 Task: Add Nordic Naturals Vitamin C Gummies to the cart.
Action: Mouse pressed left at (17, 70)
Screenshot: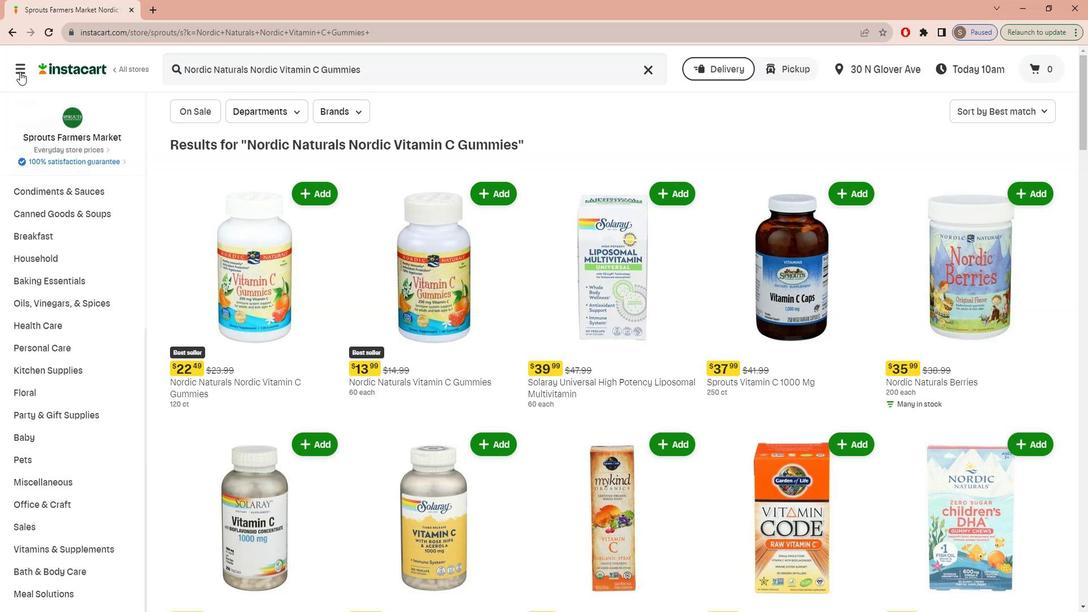 
Action: Mouse moved to (22, 144)
Screenshot: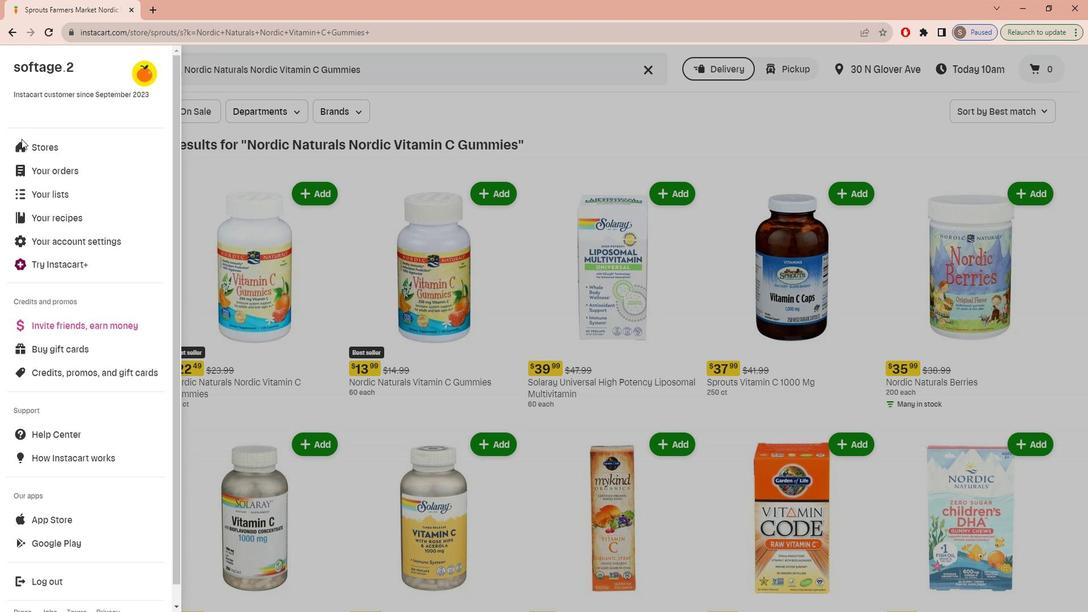 
Action: Mouse pressed left at (22, 144)
Screenshot: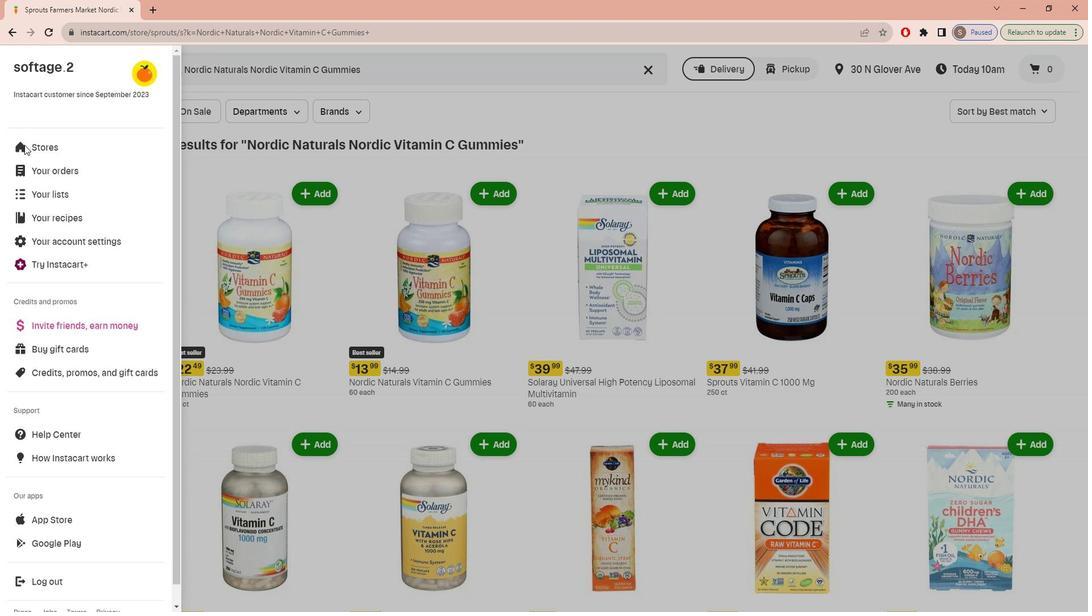
Action: Mouse moved to (249, 112)
Screenshot: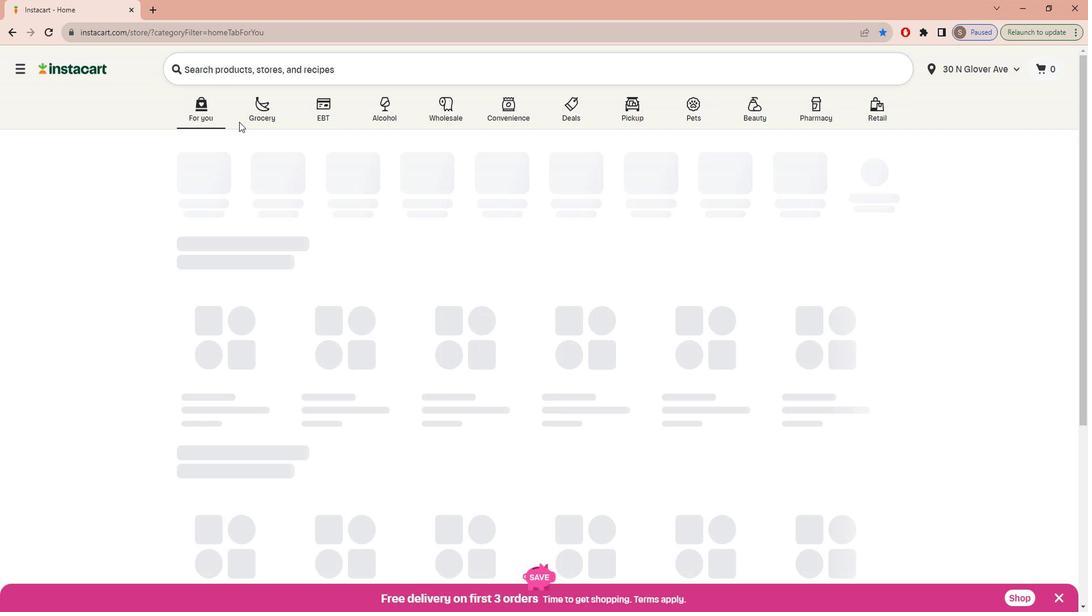 
Action: Mouse pressed left at (249, 112)
Screenshot: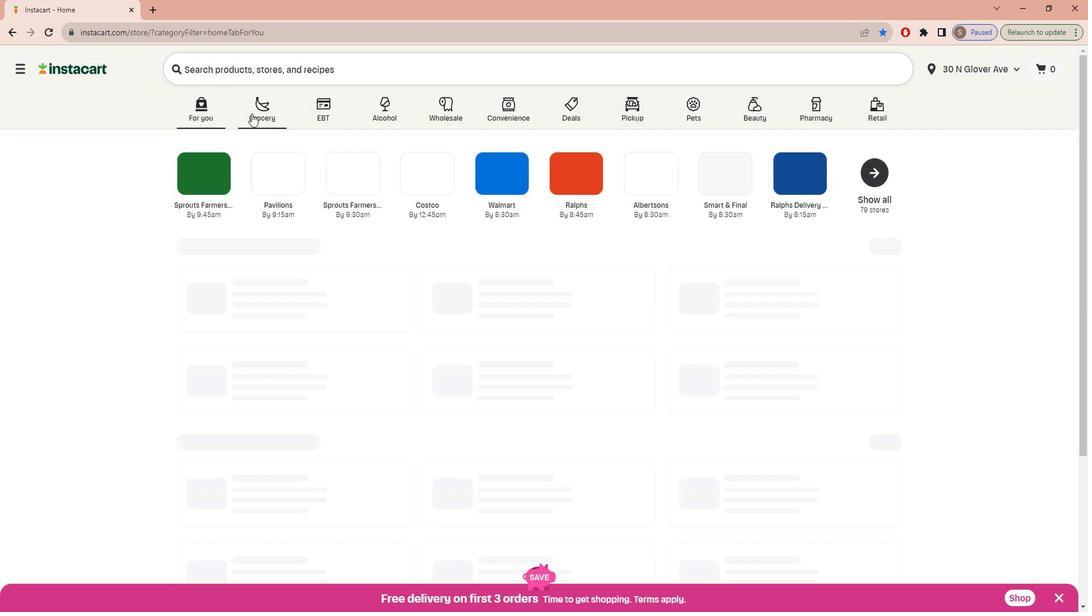 
Action: Mouse moved to (253, 346)
Screenshot: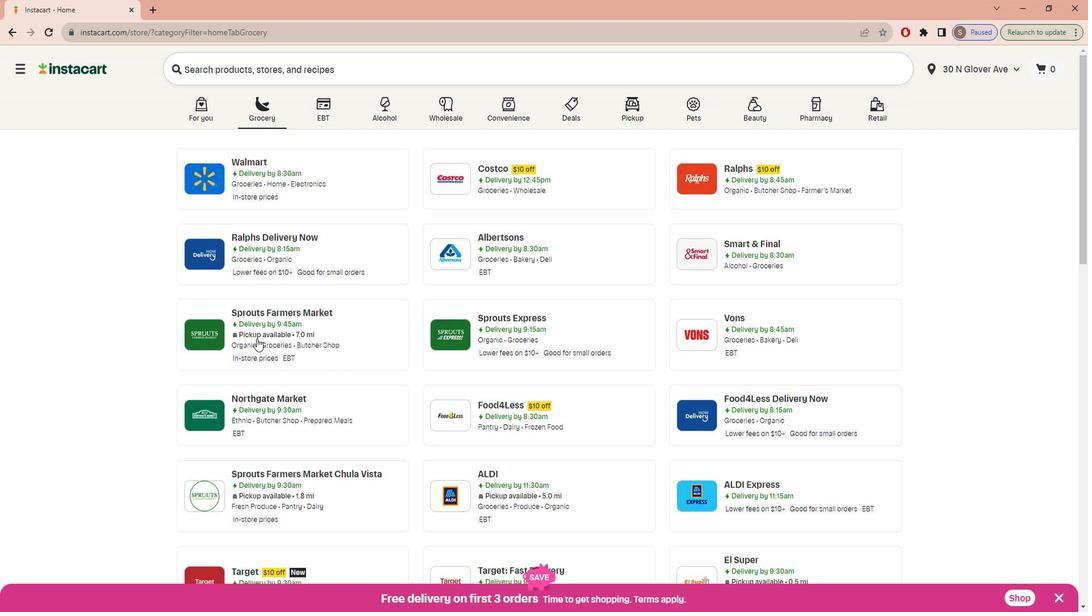 
Action: Mouse pressed left at (253, 346)
Screenshot: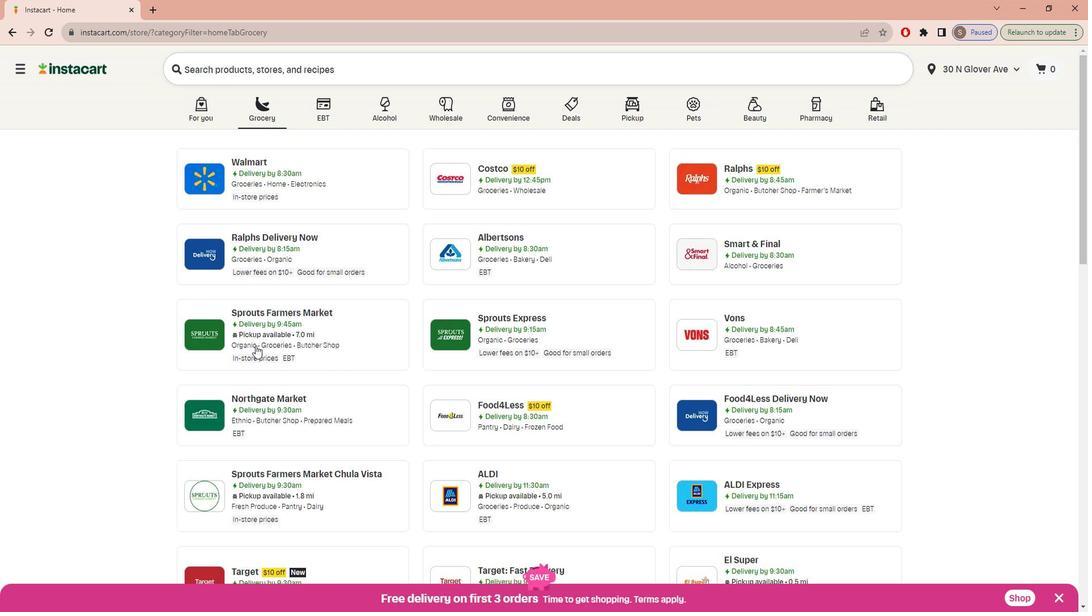 
Action: Mouse moved to (31, 452)
Screenshot: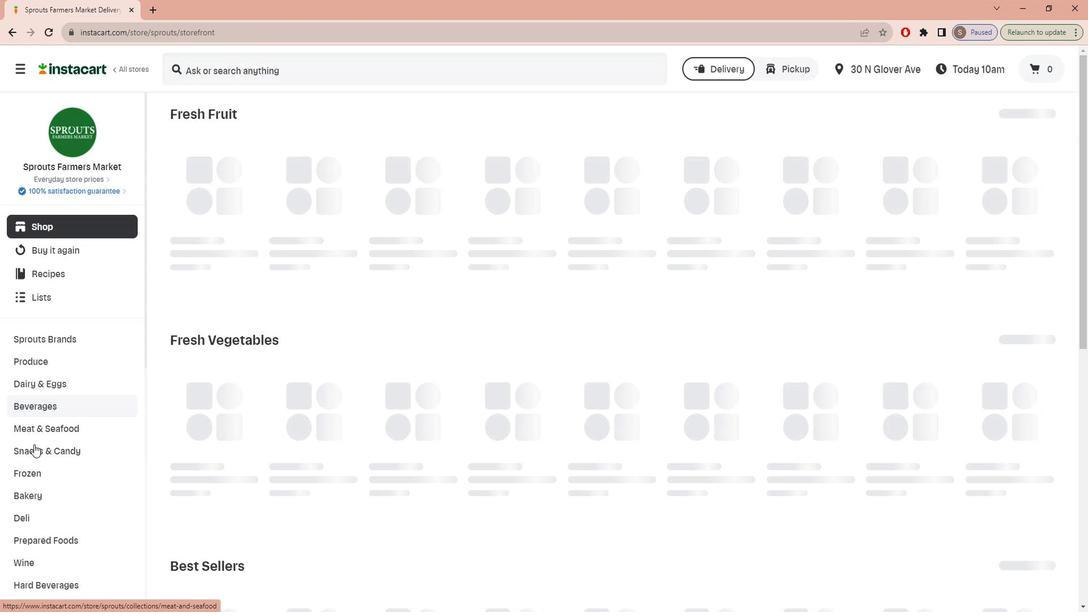 
Action: Mouse scrolled (31, 451) with delta (0, 0)
Screenshot: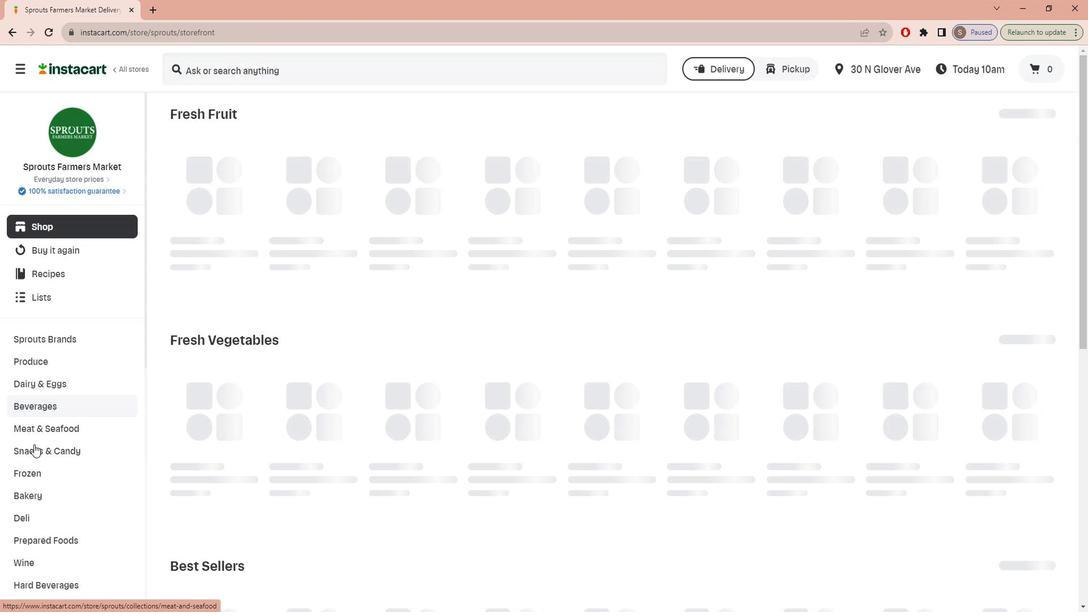 
Action: Mouse moved to (31, 454)
Screenshot: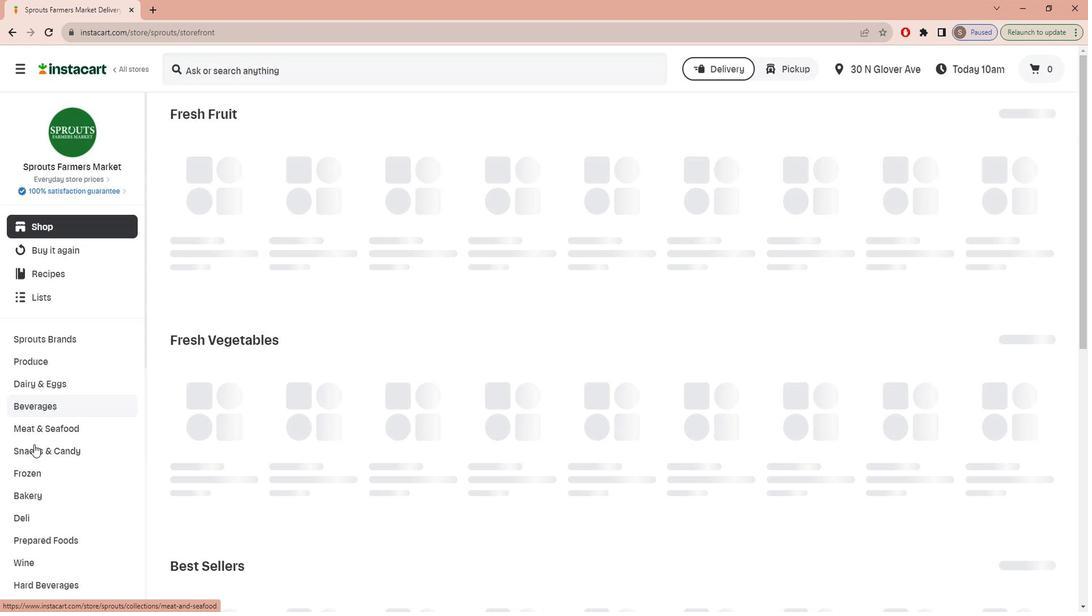 
Action: Mouse scrolled (31, 453) with delta (0, 0)
Screenshot: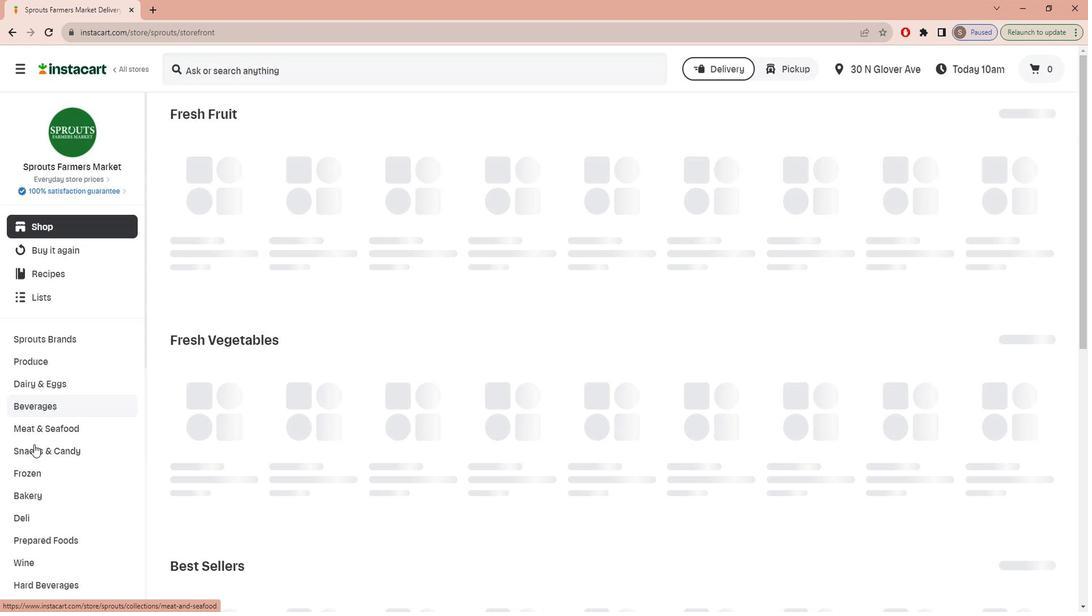 
Action: Mouse moved to (31, 457)
Screenshot: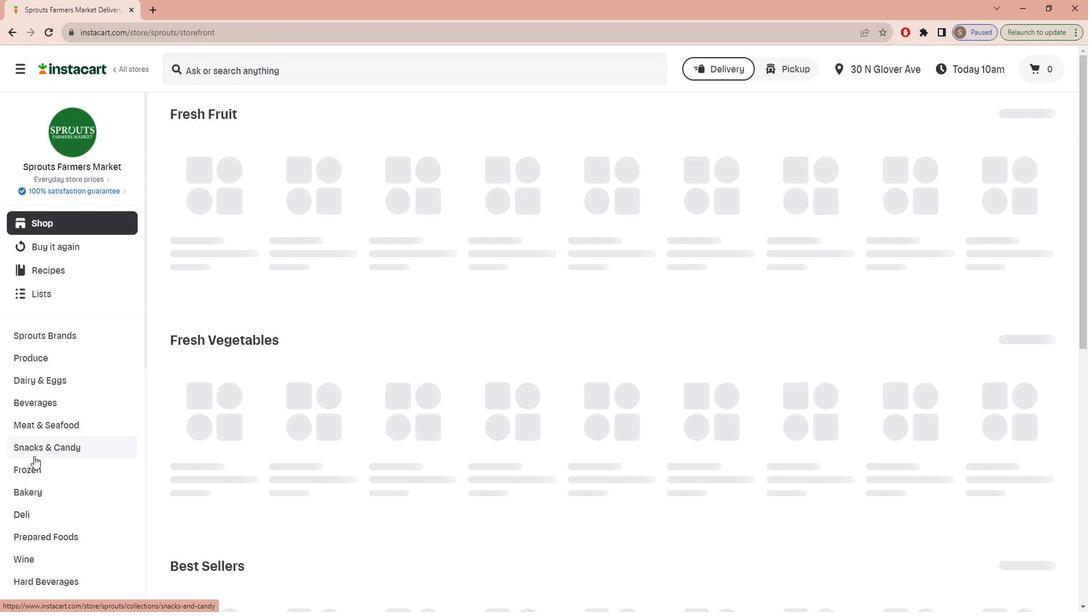 
Action: Mouse scrolled (31, 457) with delta (0, 0)
Screenshot: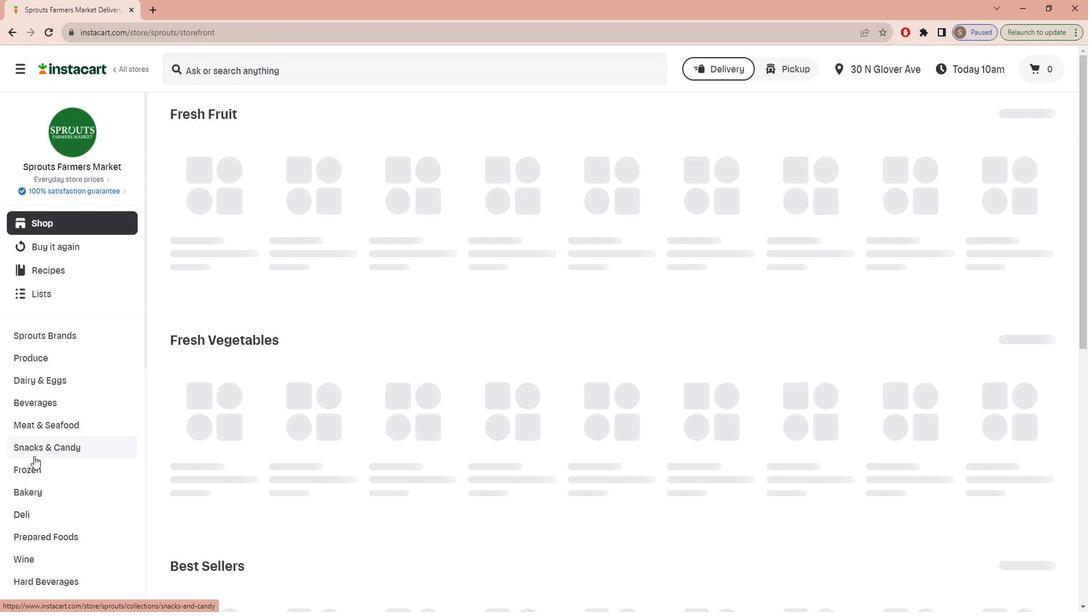 
Action: Mouse moved to (31, 458)
Screenshot: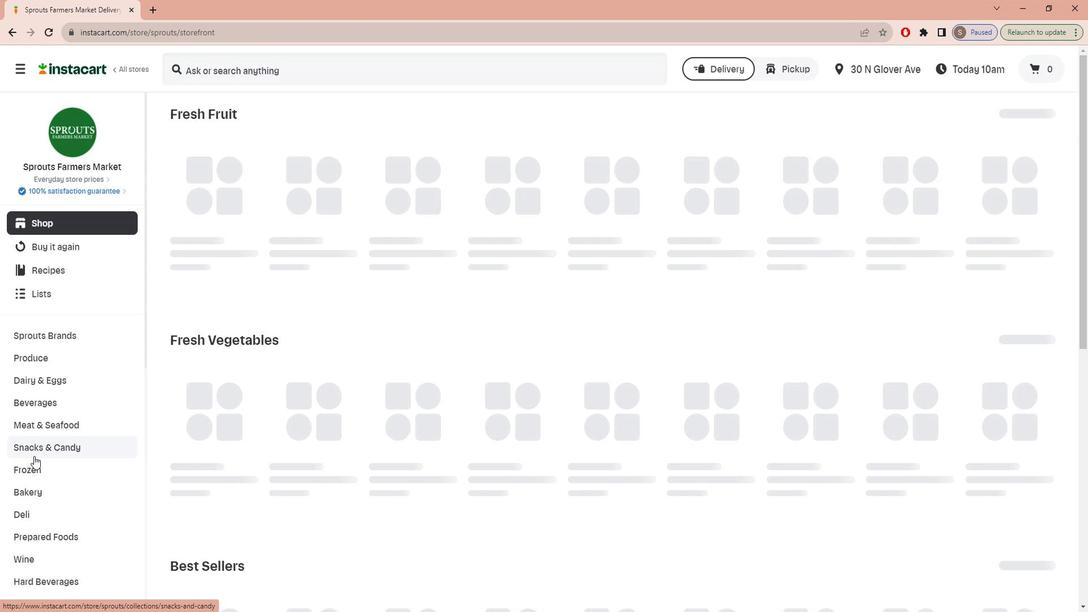 
Action: Mouse scrolled (31, 457) with delta (0, 0)
Screenshot: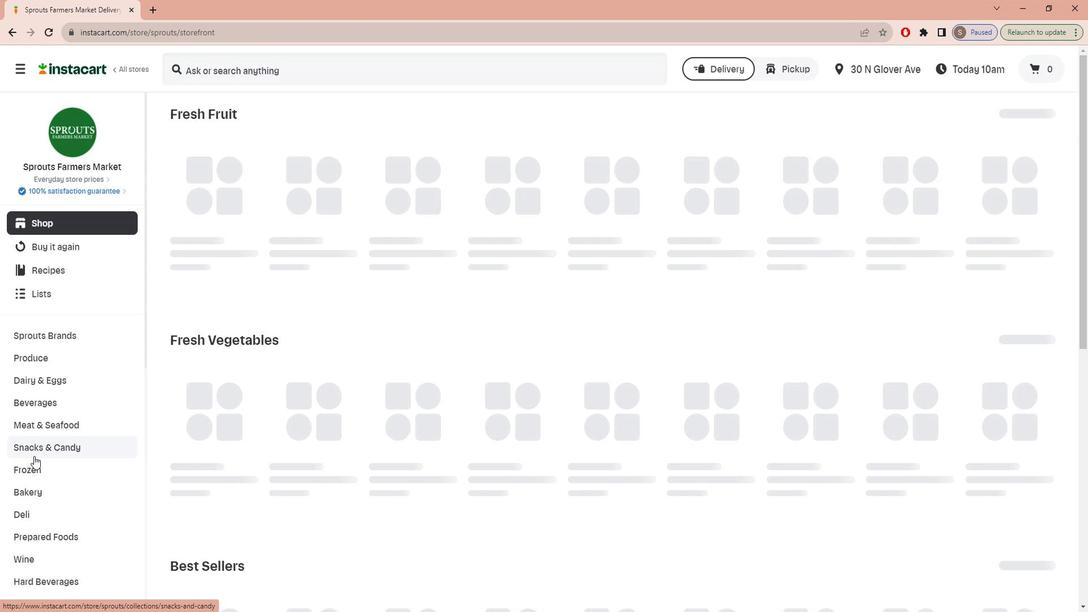 
Action: Mouse moved to (31, 459)
Screenshot: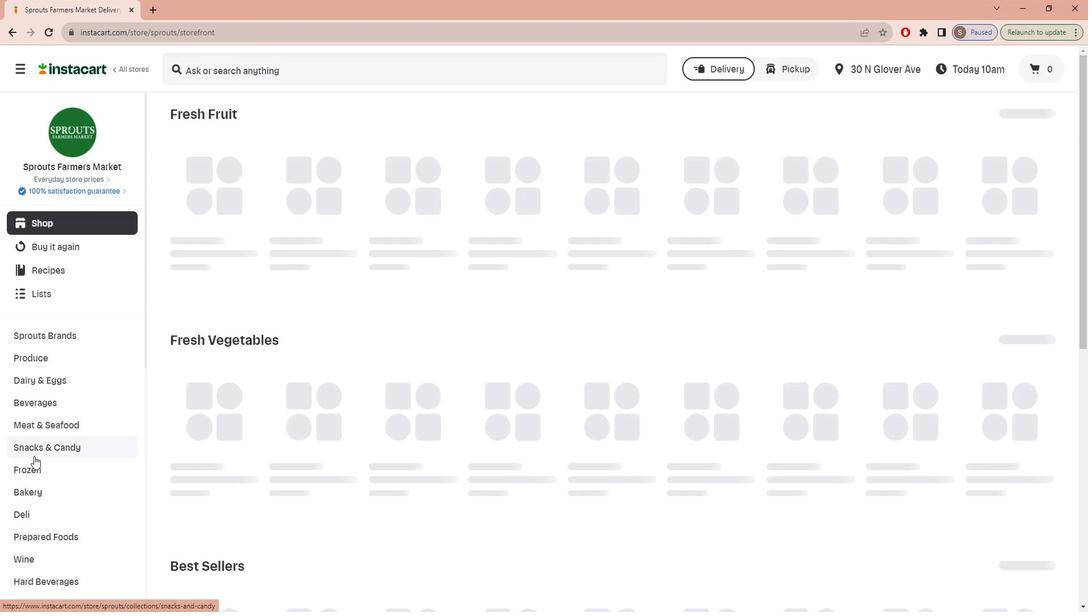 
Action: Mouse scrolled (31, 458) with delta (0, 0)
Screenshot: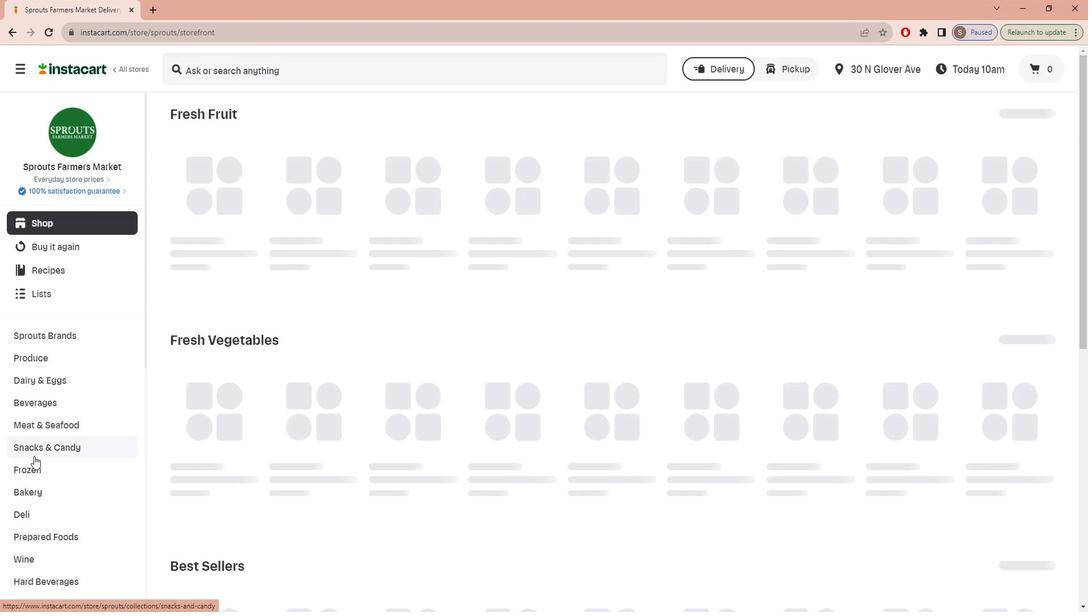 
Action: Mouse moved to (31, 461)
Screenshot: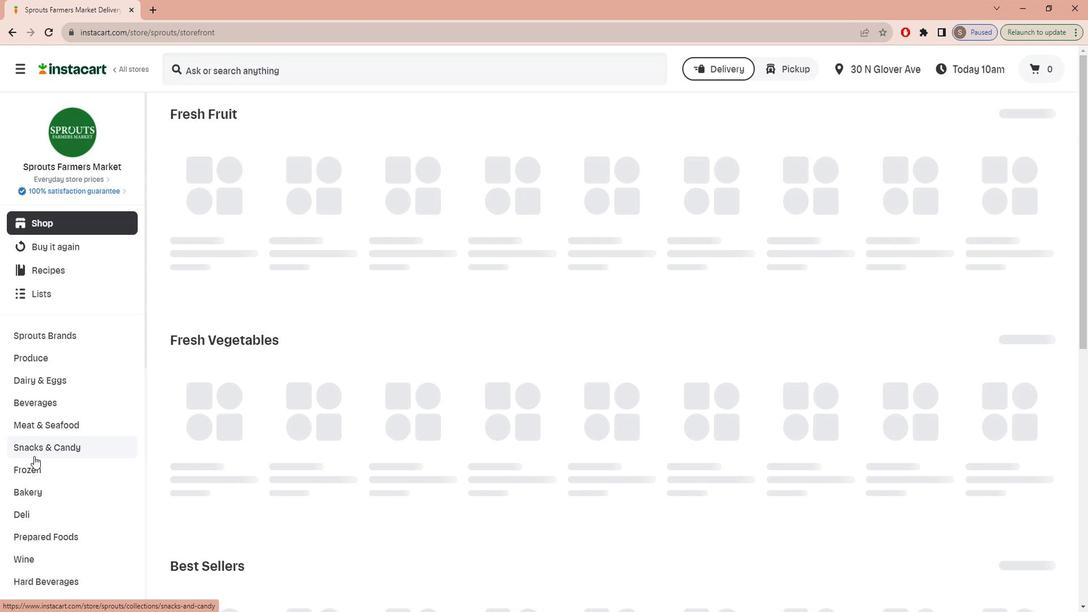 
Action: Mouse scrolled (31, 461) with delta (0, 0)
Screenshot: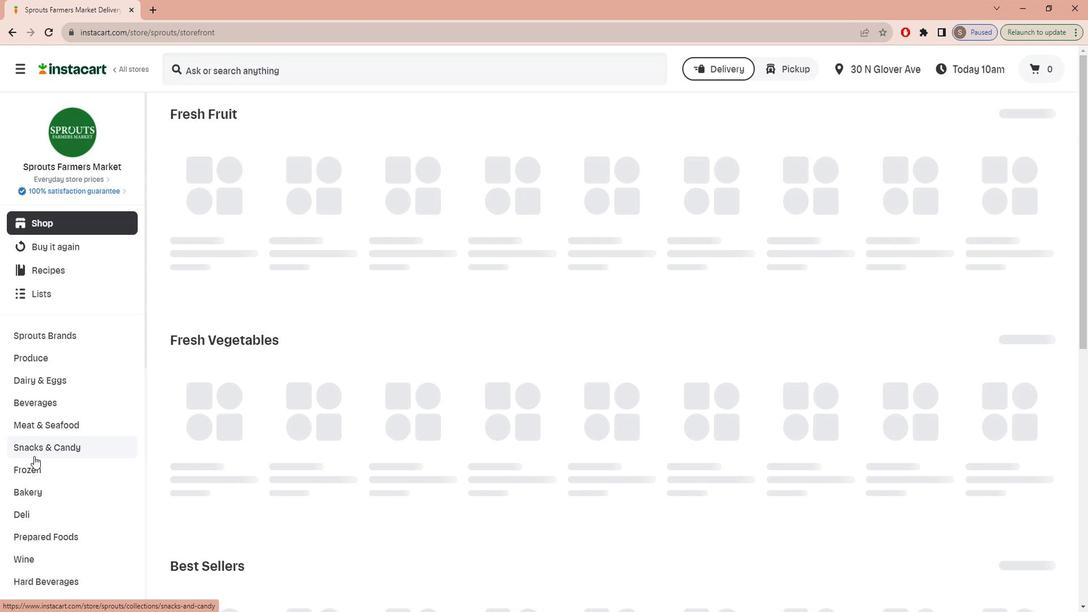 
Action: Mouse moved to (31, 462)
Screenshot: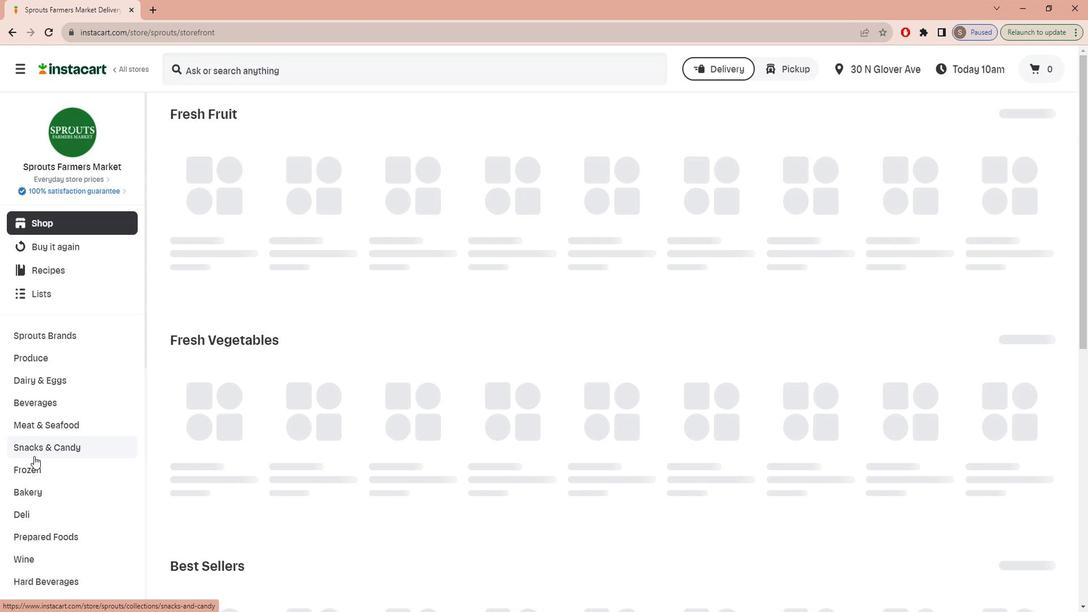 
Action: Mouse scrolled (31, 462) with delta (0, 0)
Screenshot: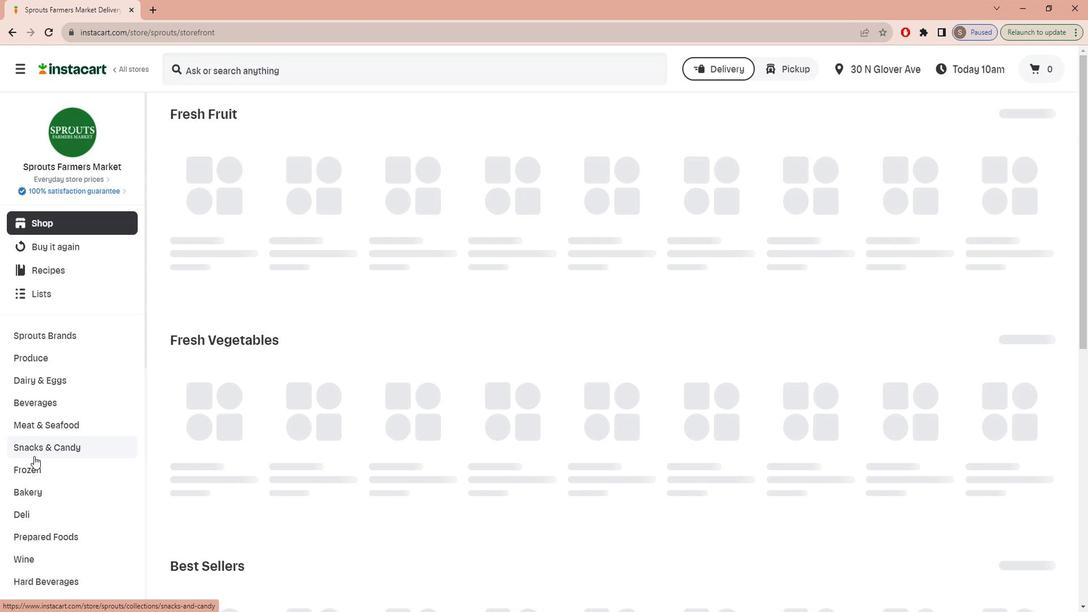 
Action: Mouse moved to (40, 521)
Screenshot: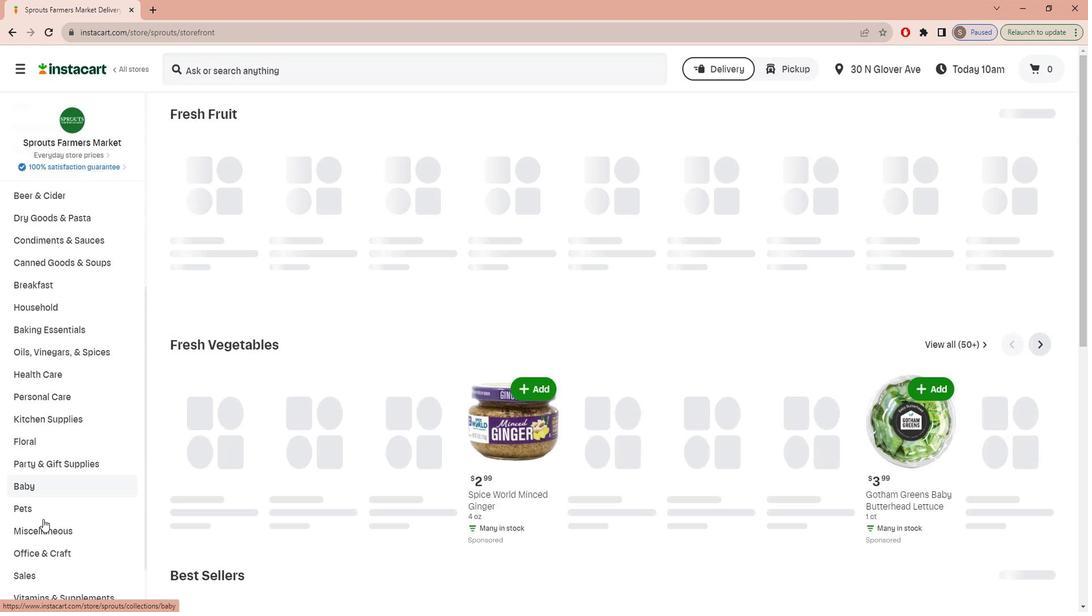 
Action: Mouse scrolled (40, 520) with delta (0, 0)
Screenshot: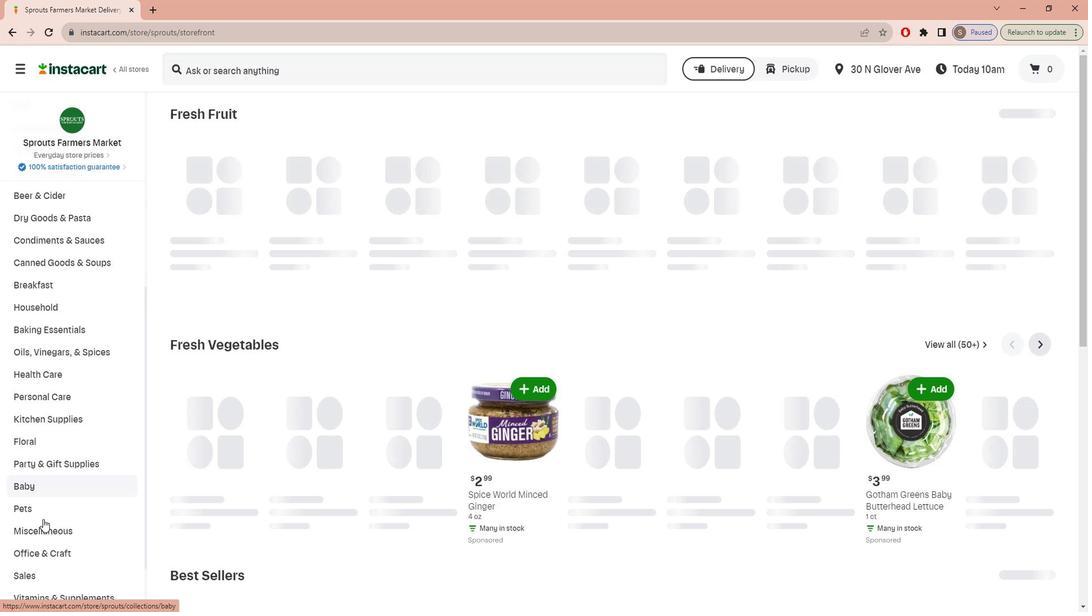 
Action: Mouse scrolled (40, 520) with delta (0, 0)
Screenshot: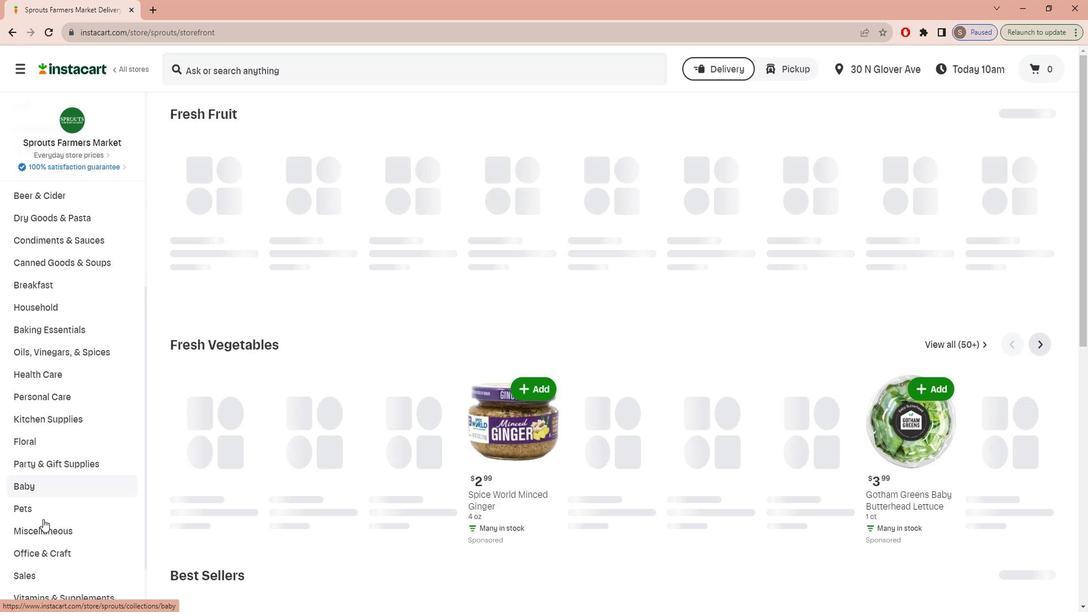 
Action: Mouse scrolled (40, 520) with delta (0, 0)
Screenshot: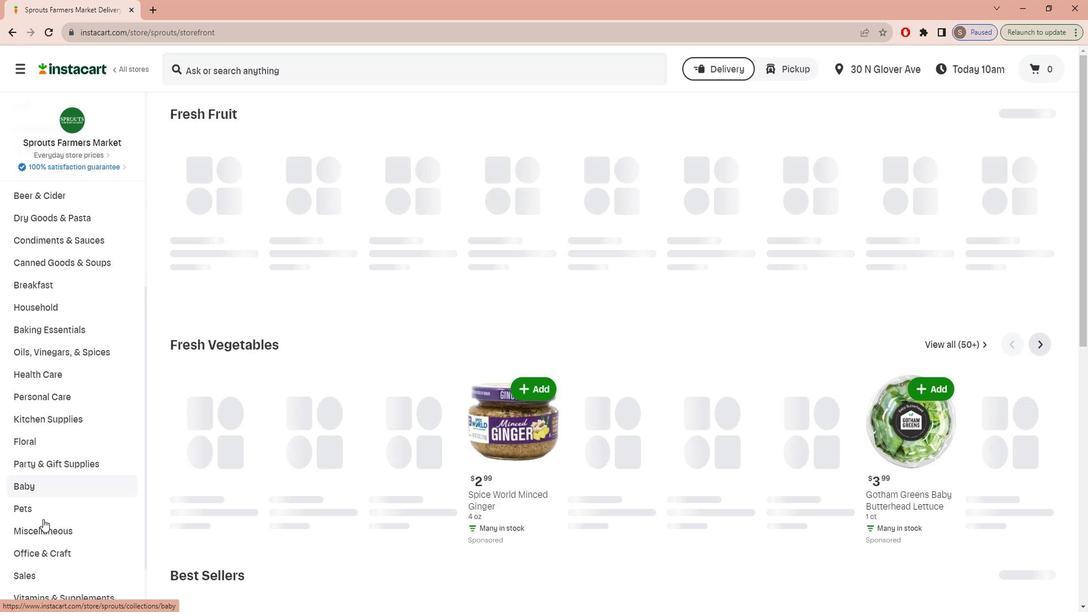 
Action: Mouse scrolled (40, 520) with delta (0, 0)
Screenshot: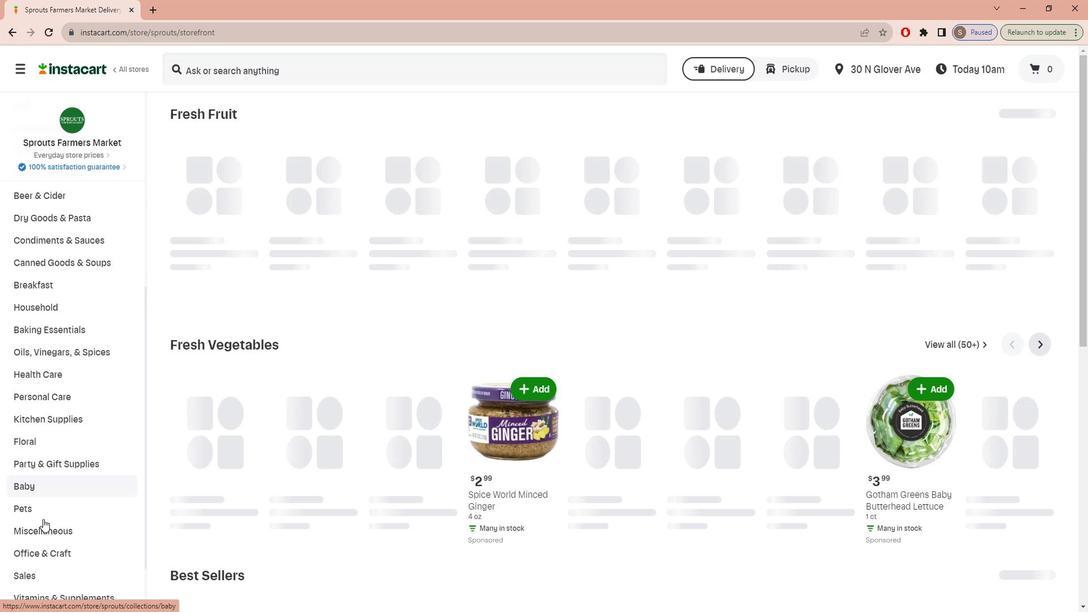 
Action: Mouse scrolled (40, 520) with delta (0, 0)
Screenshot: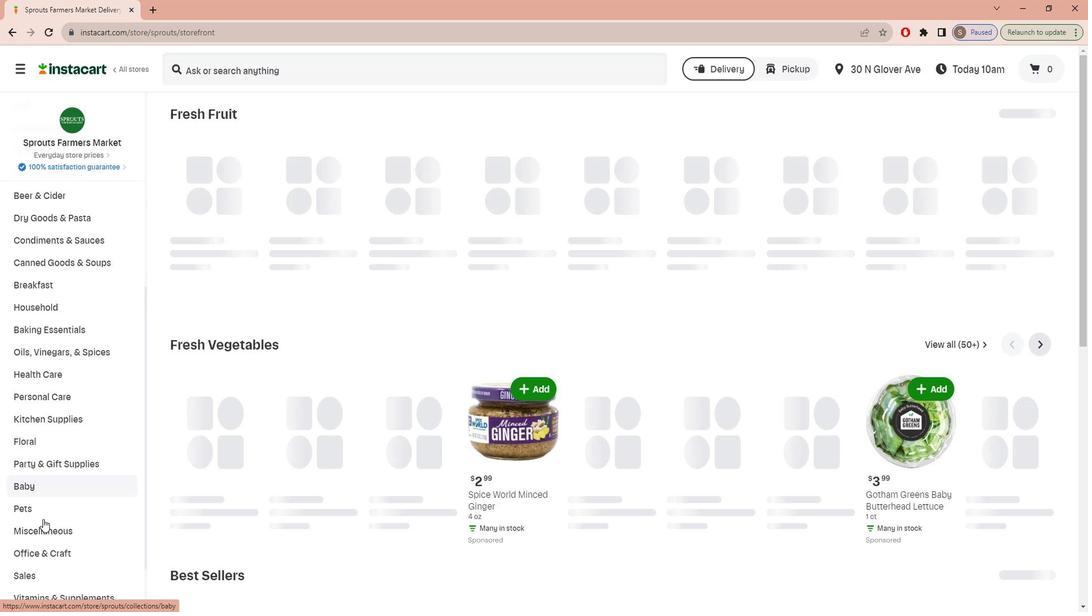 
Action: Mouse moved to (49, 548)
Screenshot: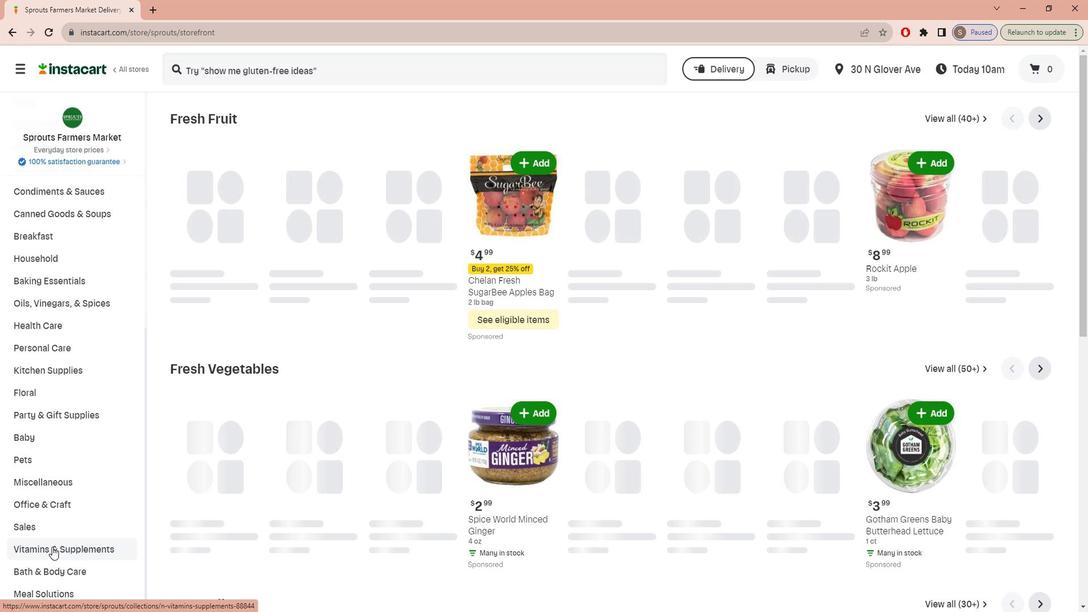 
Action: Mouse pressed left at (49, 548)
Screenshot: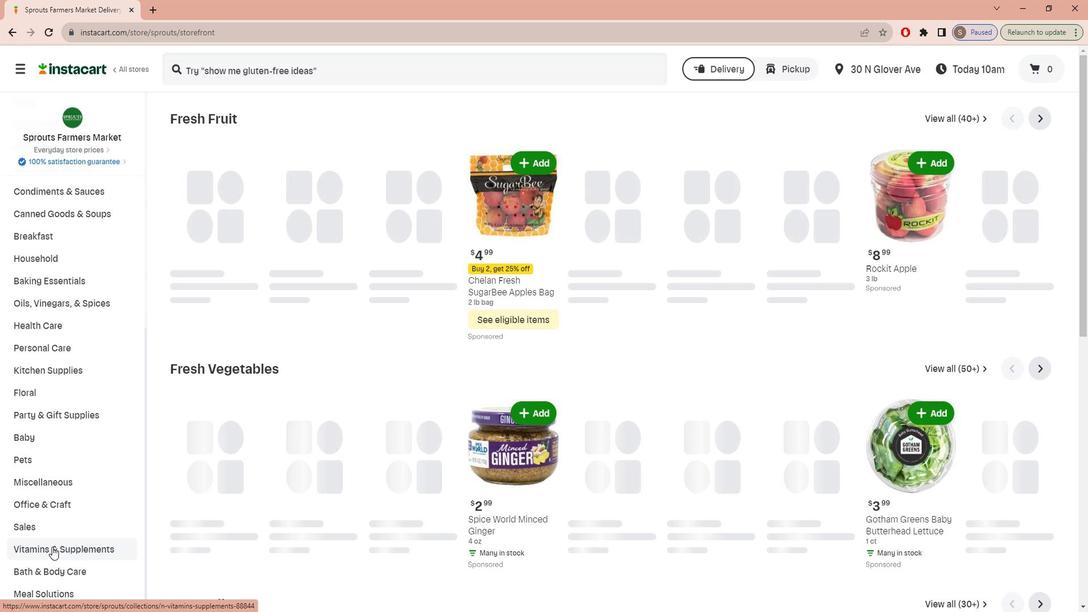 
Action: Mouse moved to (1051, 137)
Screenshot: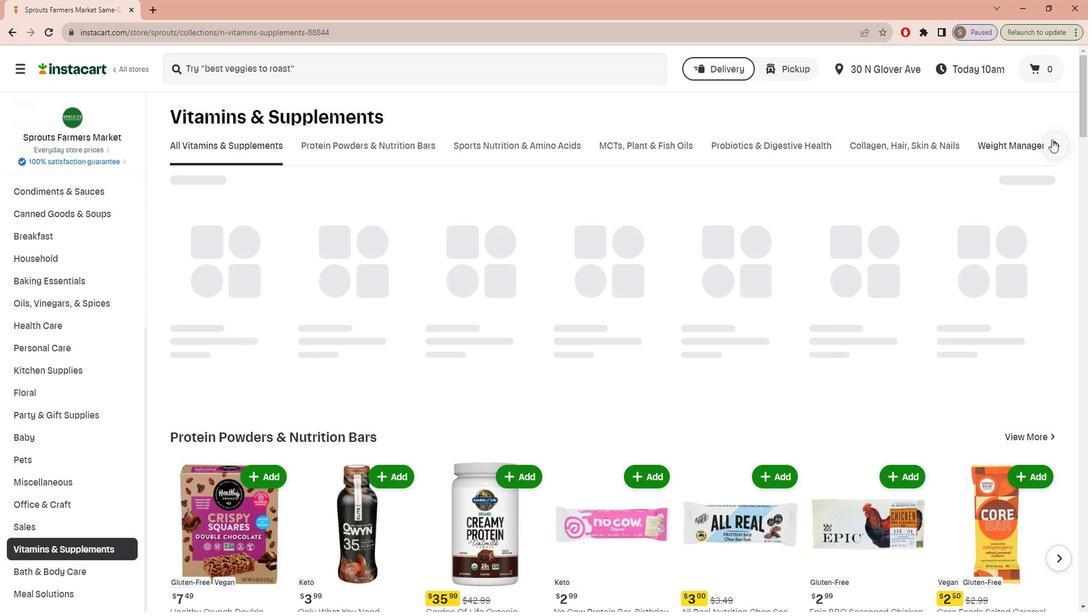 
Action: Mouse pressed left at (1051, 137)
Screenshot: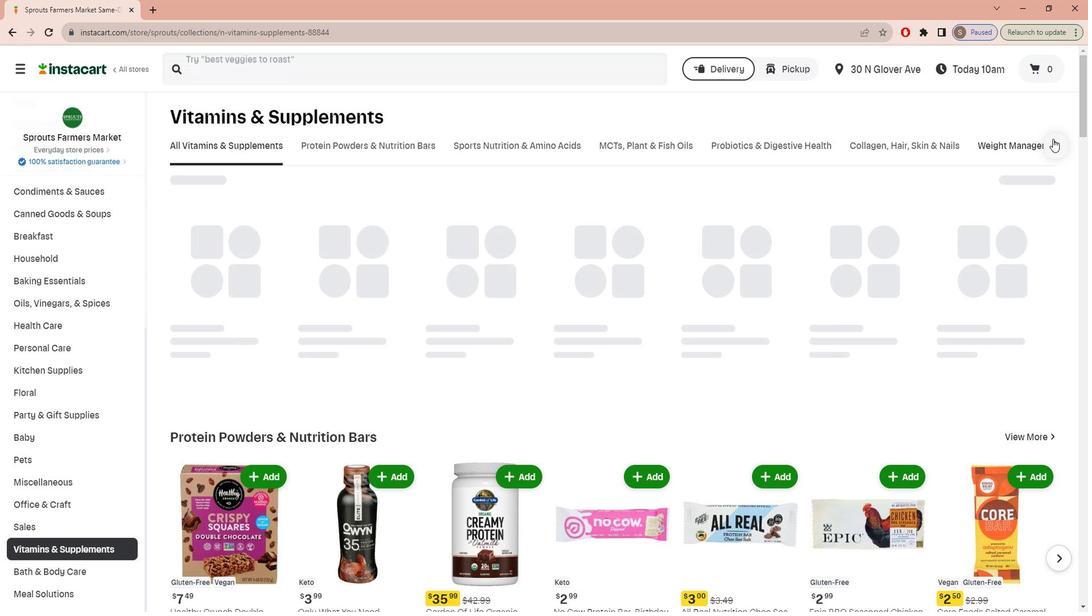 
Action: Mouse moved to (764, 142)
Screenshot: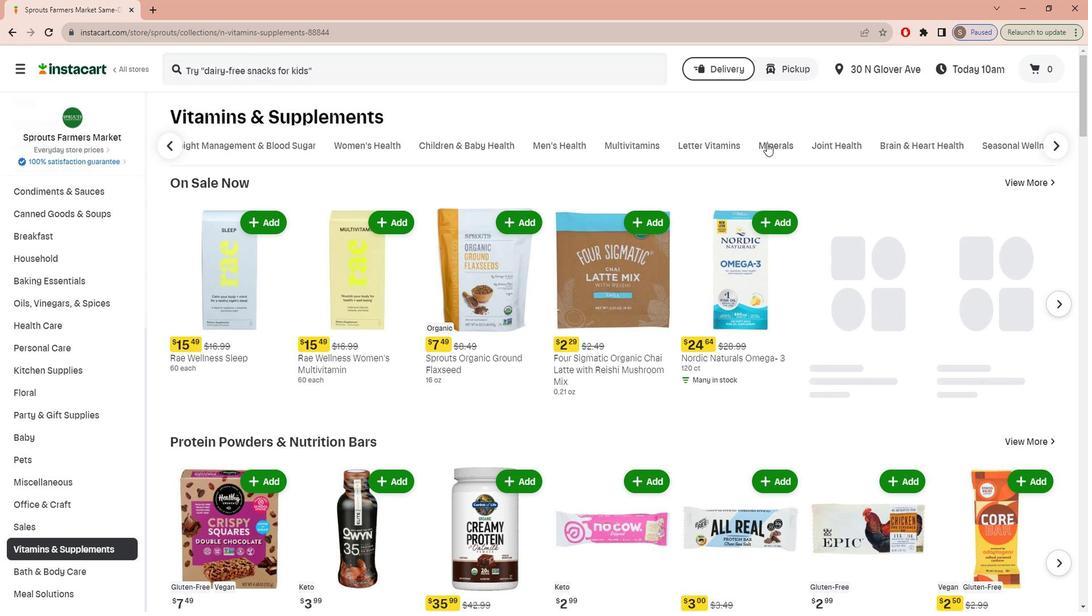 
Action: Mouse pressed left at (764, 142)
Screenshot: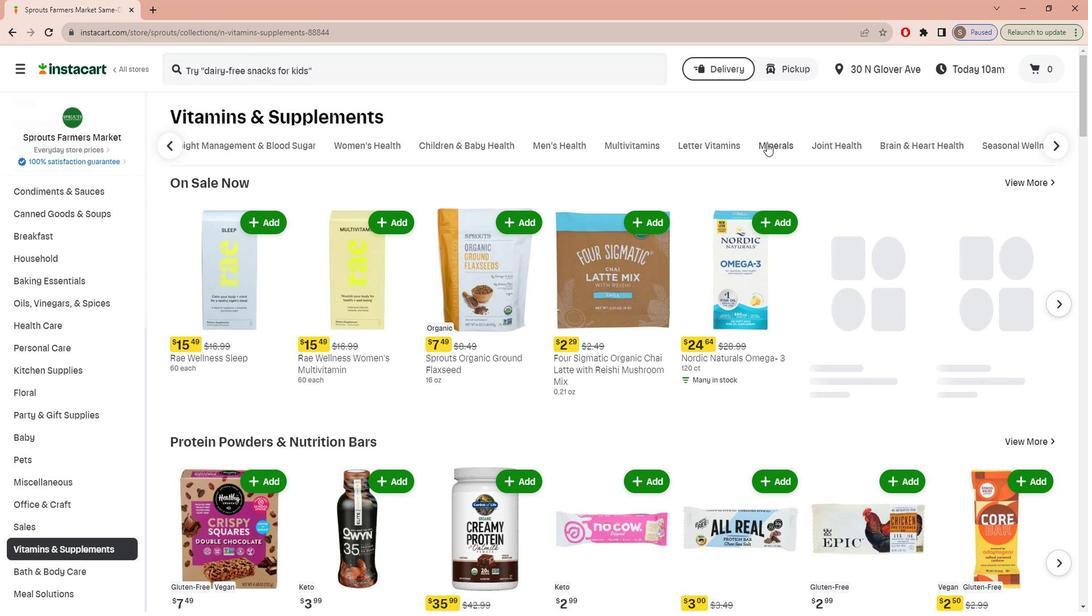 
Action: Mouse moved to (256, 66)
Screenshot: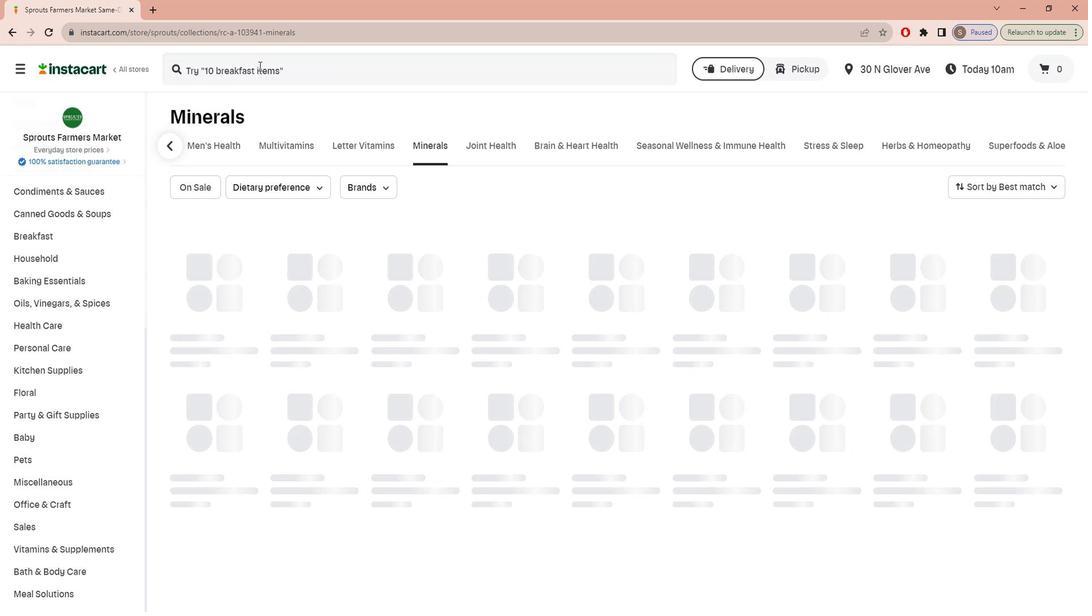 
Action: Mouse pressed left at (256, 66)
Screenshot: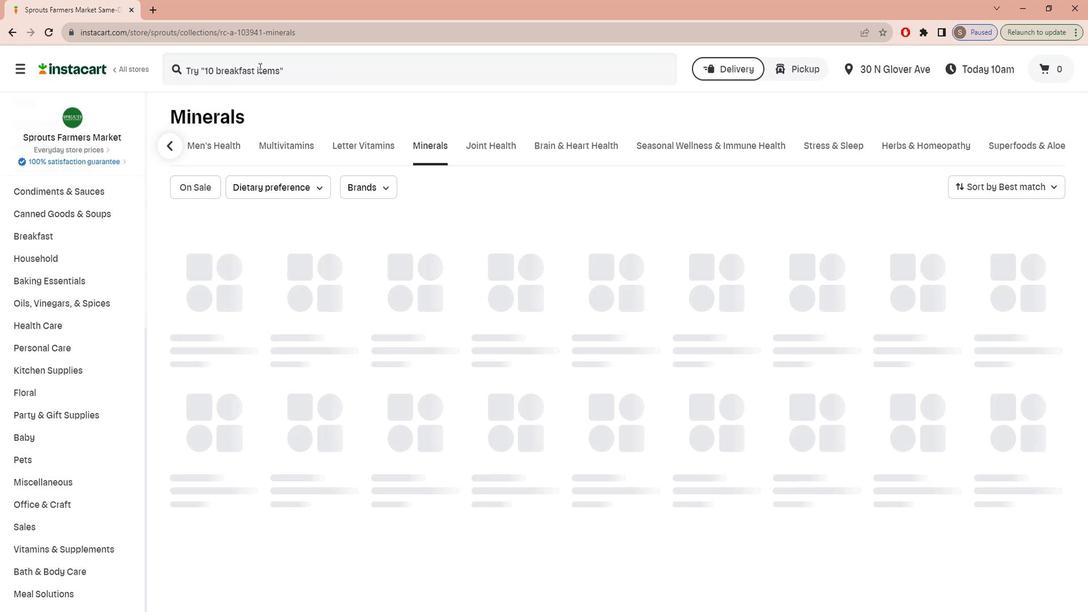 
Action: Key pressed n<Key.caps_lock>ORDIC<Key.space><Key.caps_lock>n<Key.caps_lock>ATURALS<Key.space><Key.caps_lock>v<Key.caps_lock>ITAMIN<Key.space><Key.caps_lock>c<Key.space>g<Key.caps_lock>UMMIES<Key.enter>
Screenshot: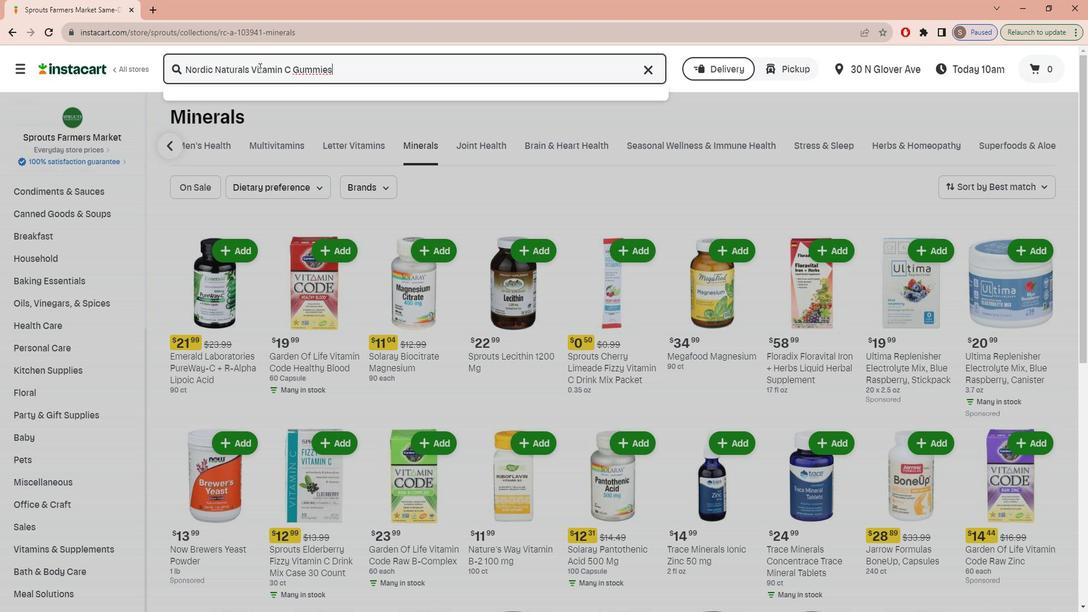 
Action: Mouse moved to (675, 190)
Screenshot: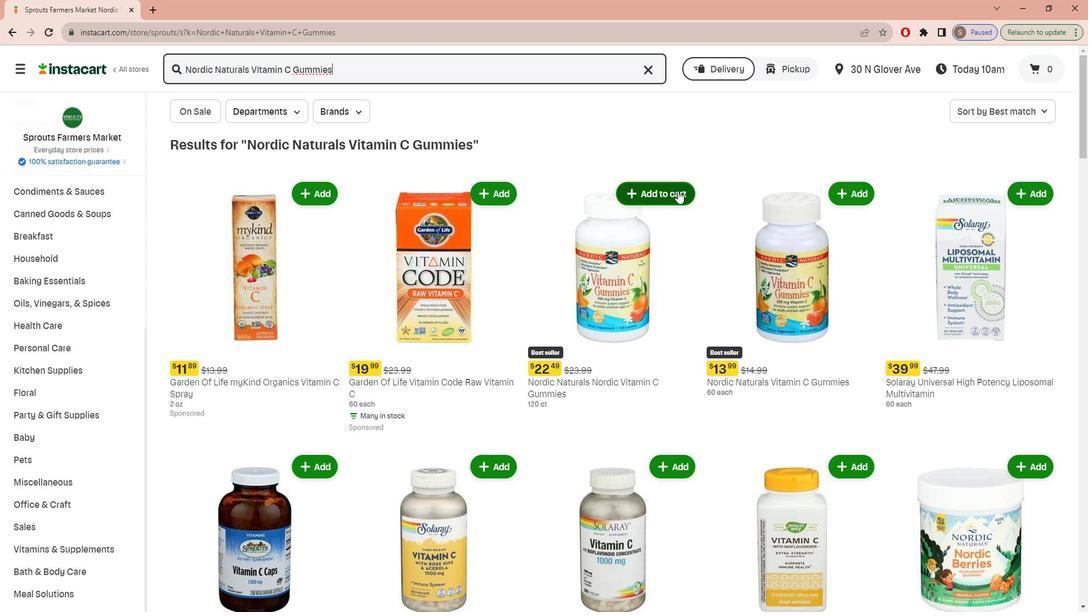 
Action: Mouse scrolled (675, 189) with delta (0, 0)
Screenshot: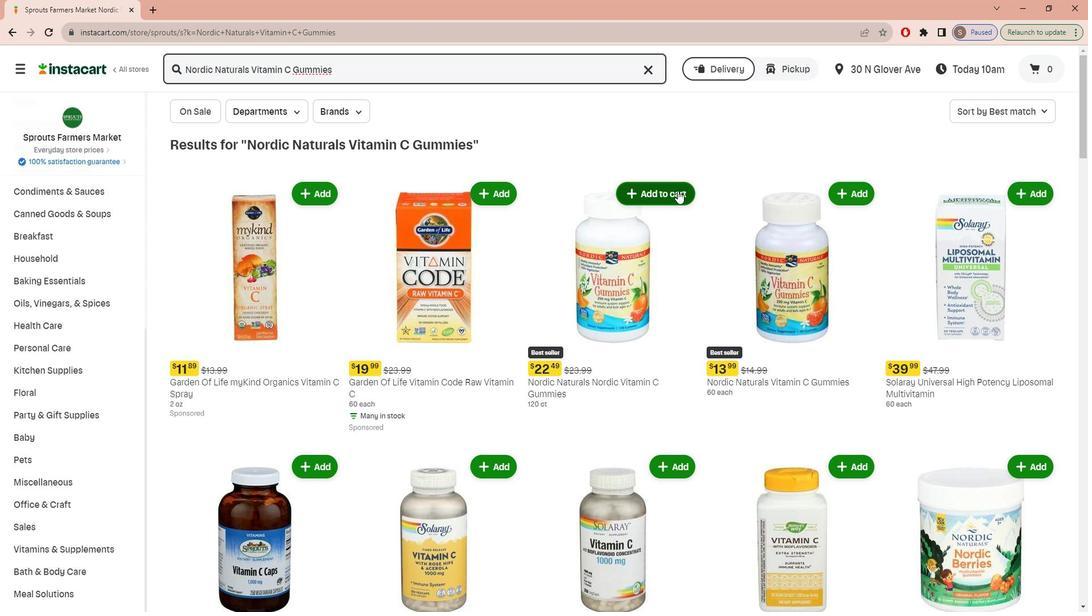 
Action: Mouse moved to (858, 137)
Screenshot: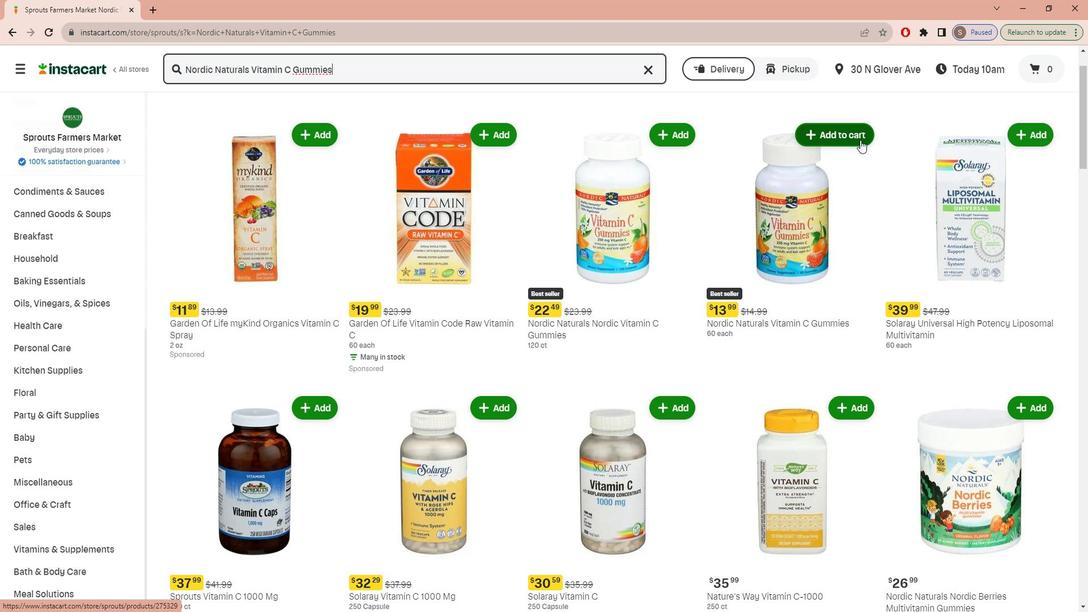 
Action: Mouse pressed left at (858, 137)
Screenshot: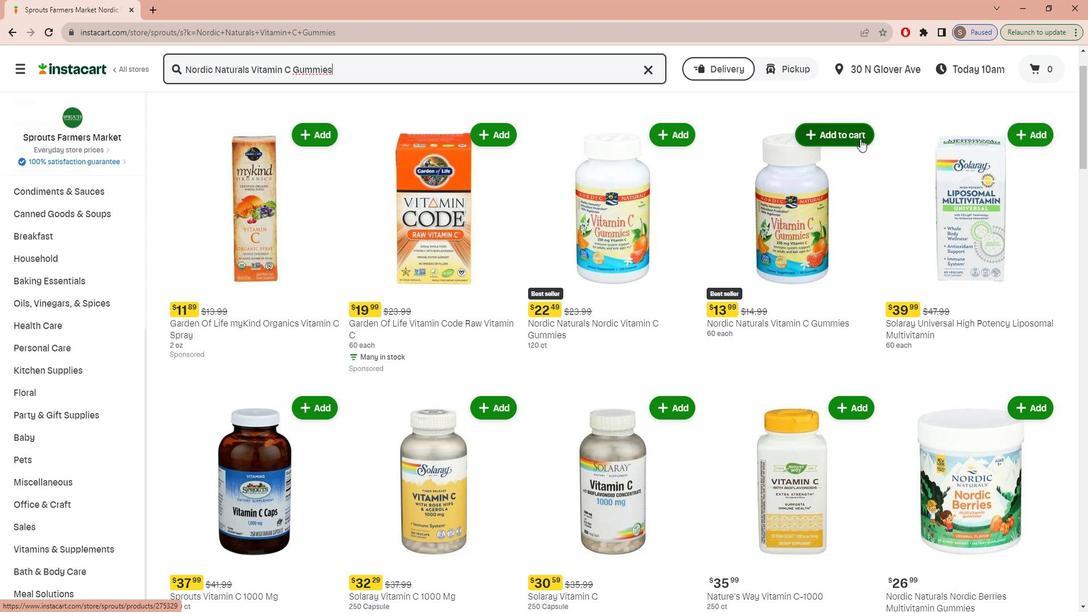 
Action: Mouse moved to (876, 237)
Screenshot: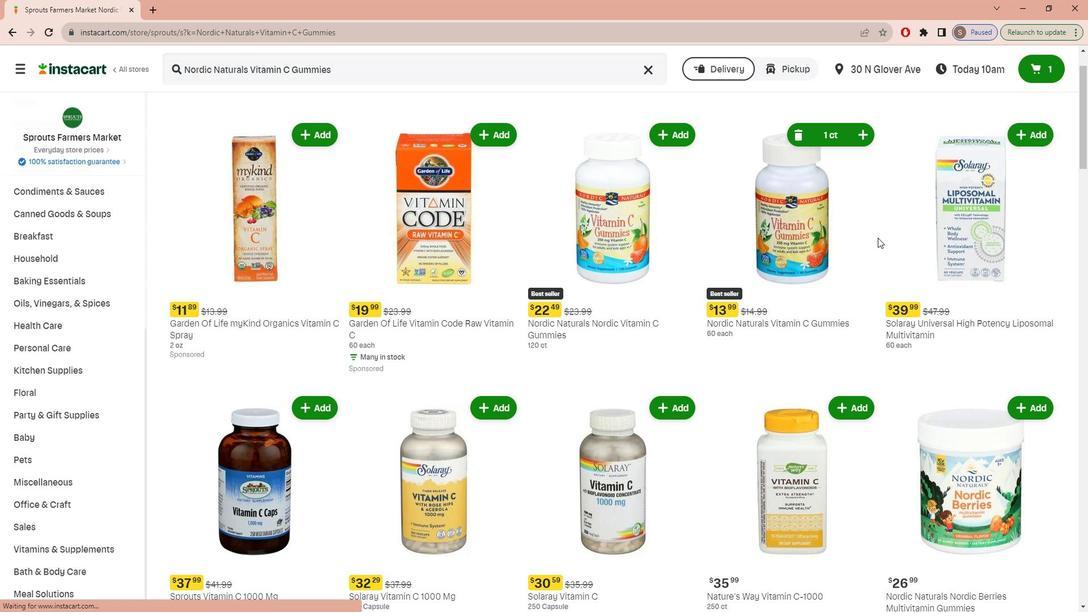 
